 Task: Filter the search records by social posts
Action: Mouse moved to (122, 163)
Screenshot: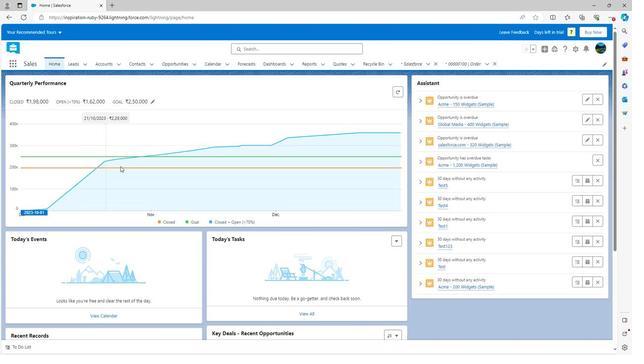 
Action: Mouse scrolled (122, 162) with delta (0, 0)
Screenshot: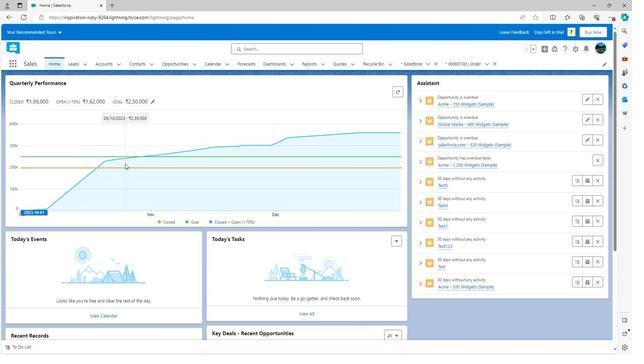 
Action: Mouse scrolled (122, 162) with delta (0, 0)
Screenshot: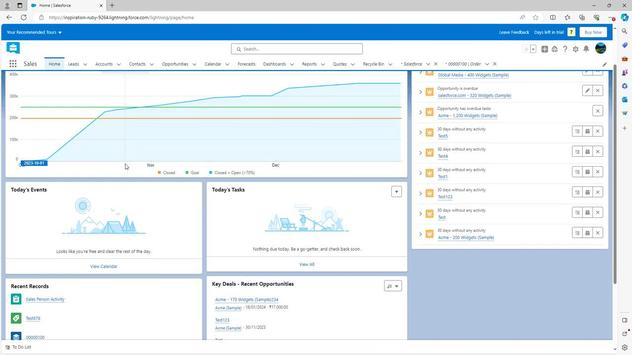 
Action: Mouse scrolled (122, 162) with delta (0, 0)
Screenshot: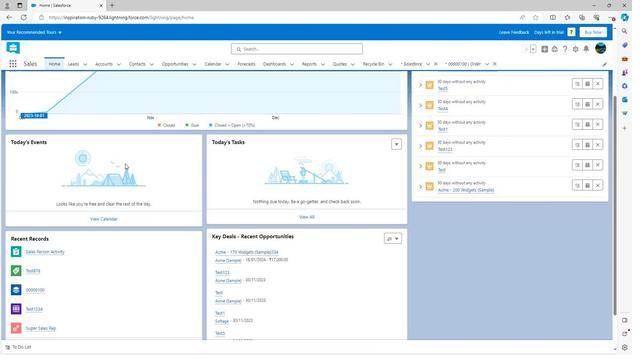 
Action: Mouse moved to (122, 163)
Screenshot: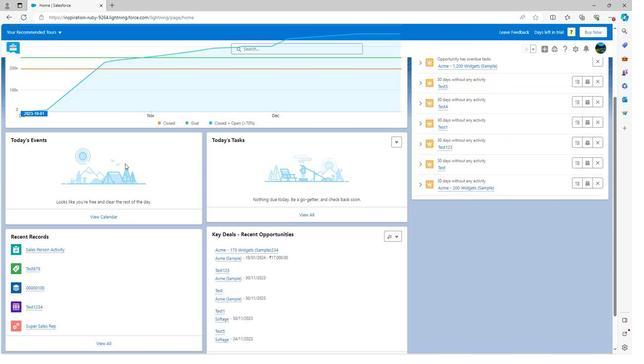 
Action: Mouse scrolled (122, 162) with delta (0, 0)
Screenshot: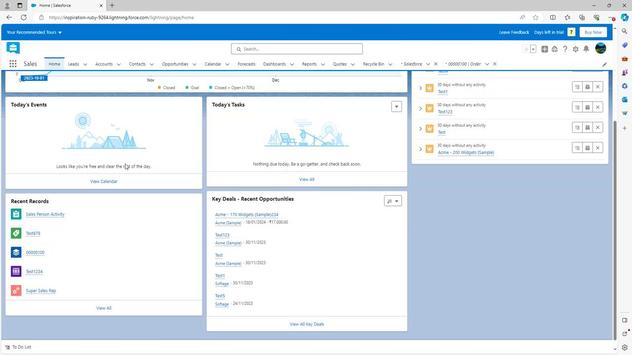 
Action: Mouse scrolled (122, 162) with delta (0, 0)
Screenshot: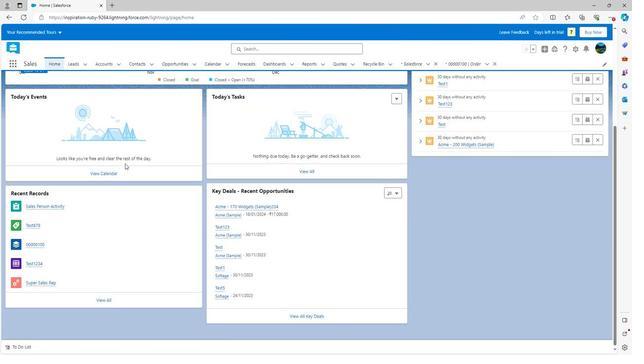 
Action: Mouse moved to (122, 160)
Screenshot: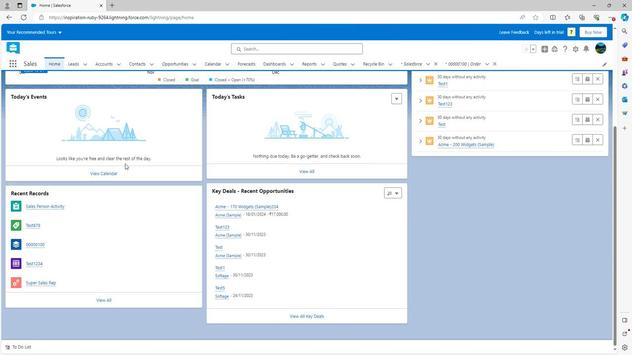 
Action: Mouse scrolled (122, 161) with delta (0, 0)
Screenshot: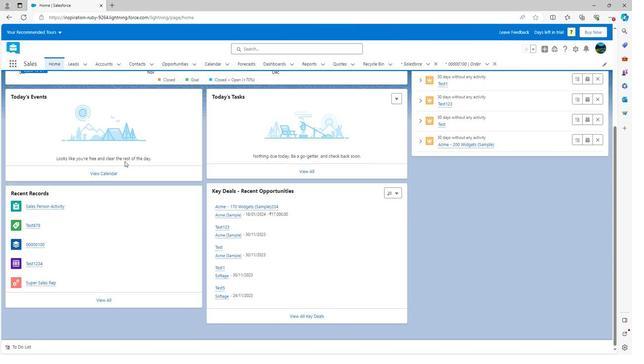 
Action: Mouse scrolled (122, 161) with delta (0, 0)
Screenshot: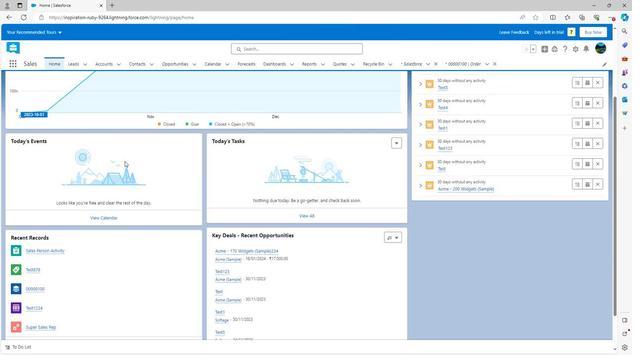
Action: Mouse scrolled (122, 161) with delta (0, 0)
Screenshot: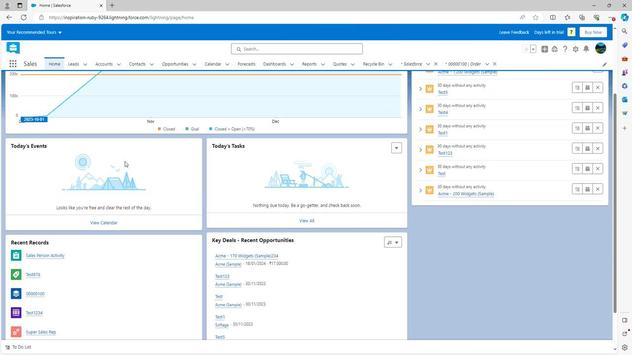
Action: Mouse scrolled (122, 161) with delta (0, 0)
Screenshot: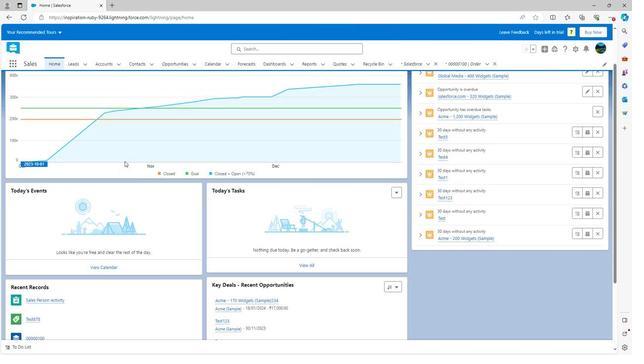 
Action: Mouse scrolled (122, 161) with delta (0, 0)
Screenshot: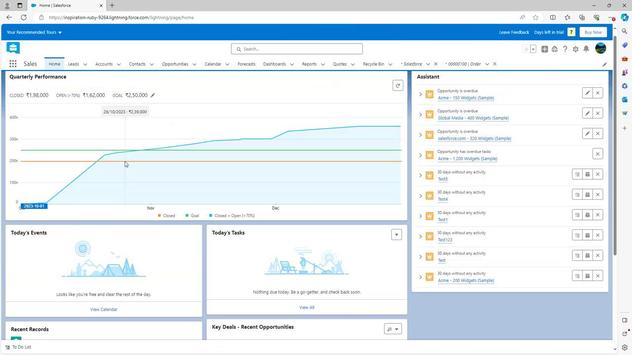 
Action: Mouse moved to (255, 47)
Screenshot: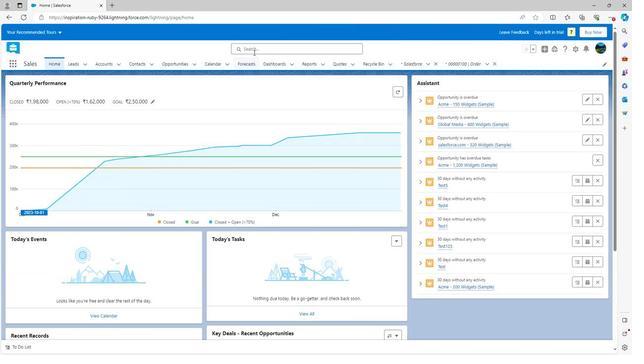 
Action: Mouse pressed left at (255, 47)
Screenshot: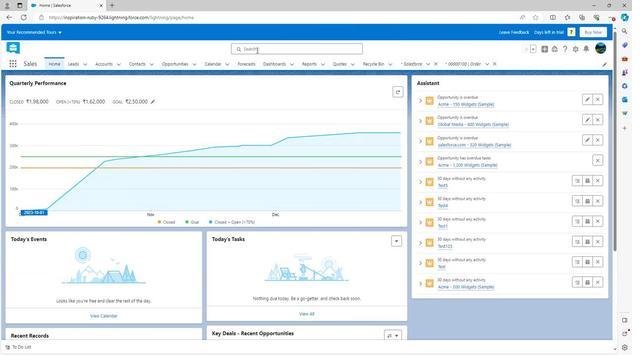 
Action: Mouse moved to (189, 50)
Screenshot: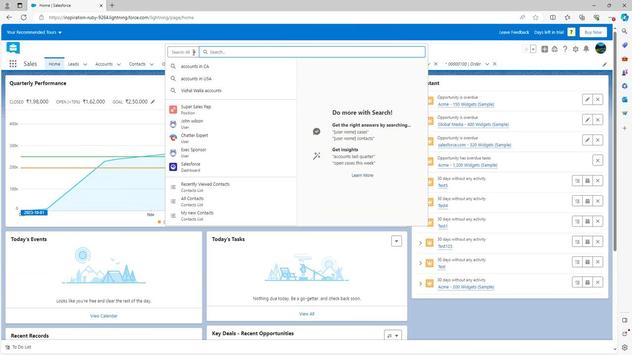 
Action: Mouse pressed left at (189, 50)
Screenshot: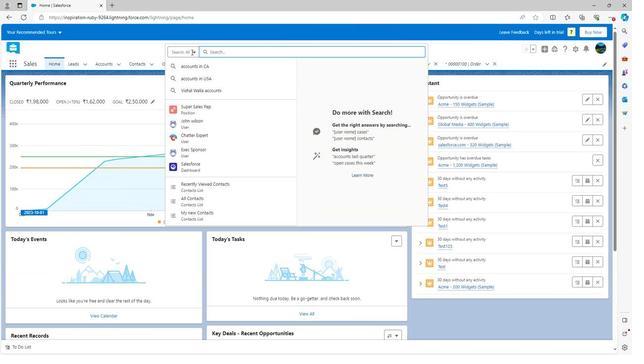 
Action: Mouse moved to (188, 172)
Screenshot: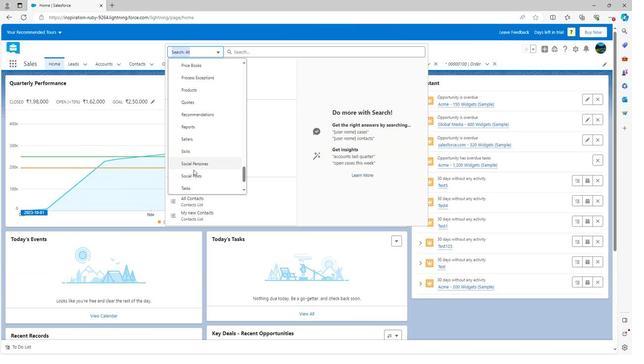 
Action: Mouse pressed left at (188, 172)
Screenshot: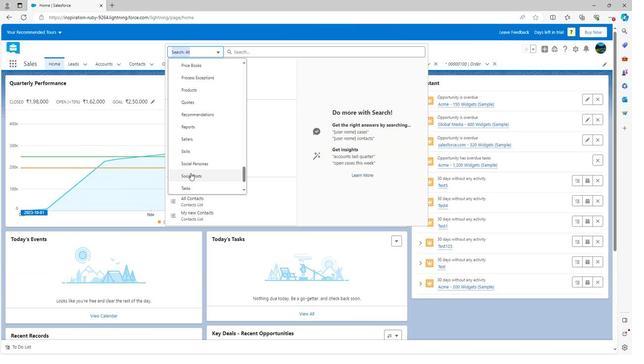 
Action: Mouse moved to (177, 110)
Screenshot: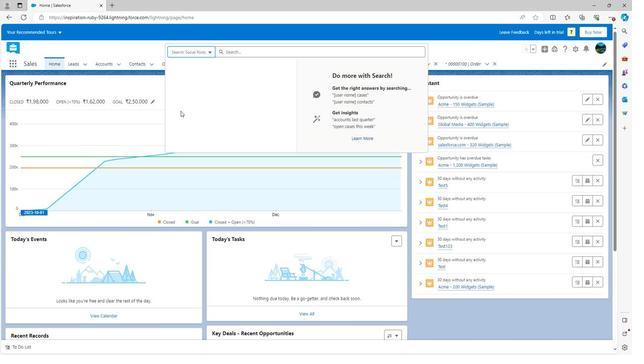 
